 Task: For heading  Tahoma with underline.  font size for heading20,  'Change the font style of data to'Arial.  and font size to 12,  Change the alignment of both headline & data to Align left.  In the sheet  Excel Workbook Spreadsheet Template
Action: Mouse moved to (67, 130)
Screenshot: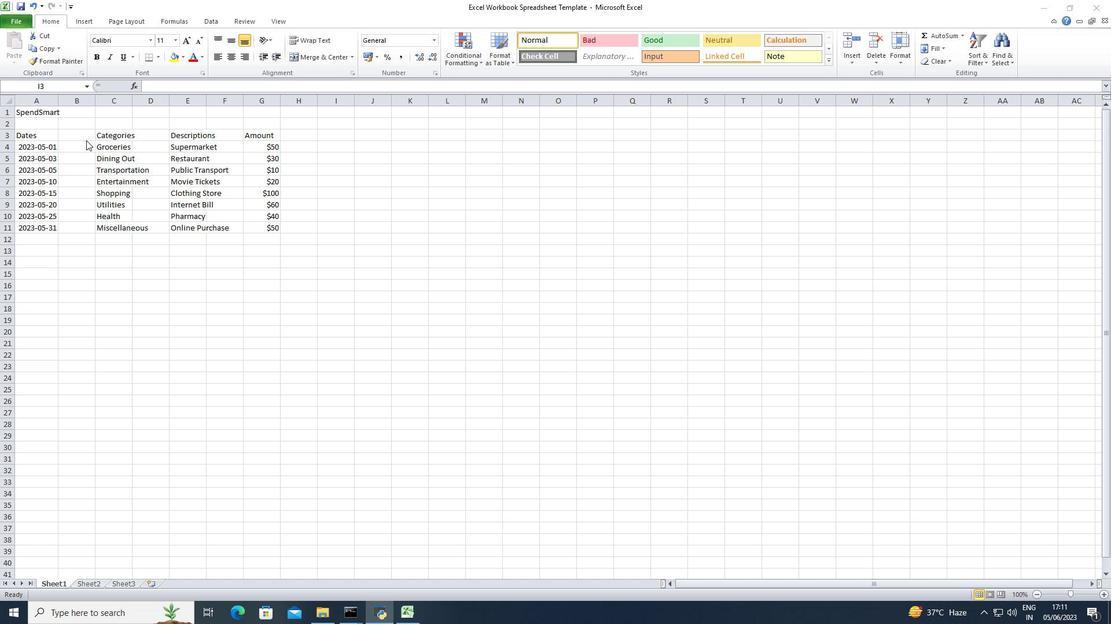 
Action: Mouse pressed left at (67, 130)
Screenshot: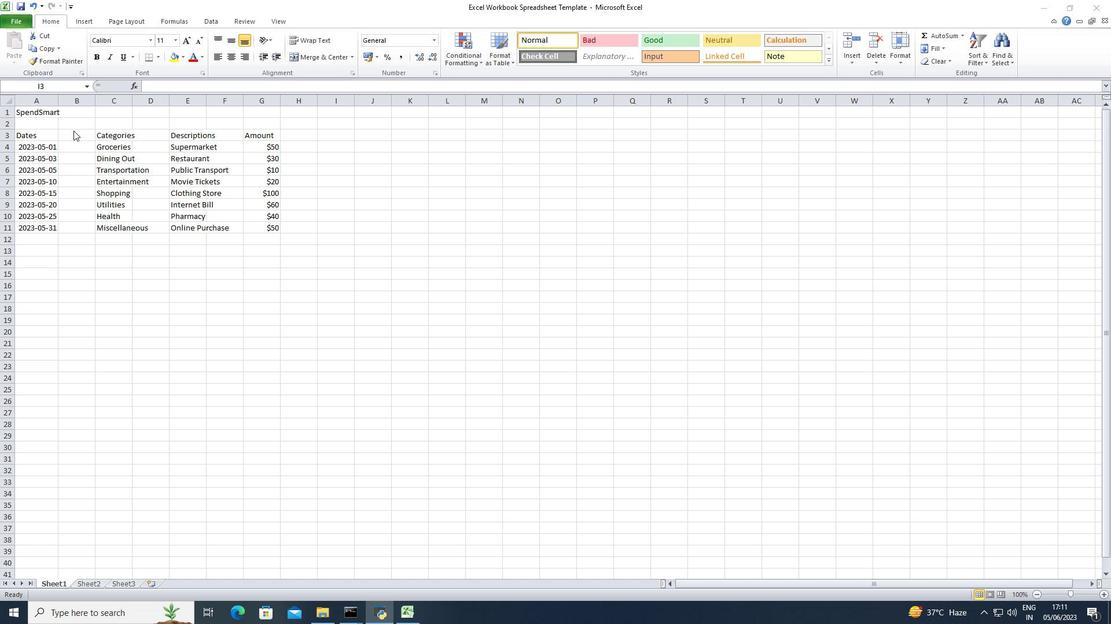 
Action: Mouse moved to (23, 114)
Screenshot: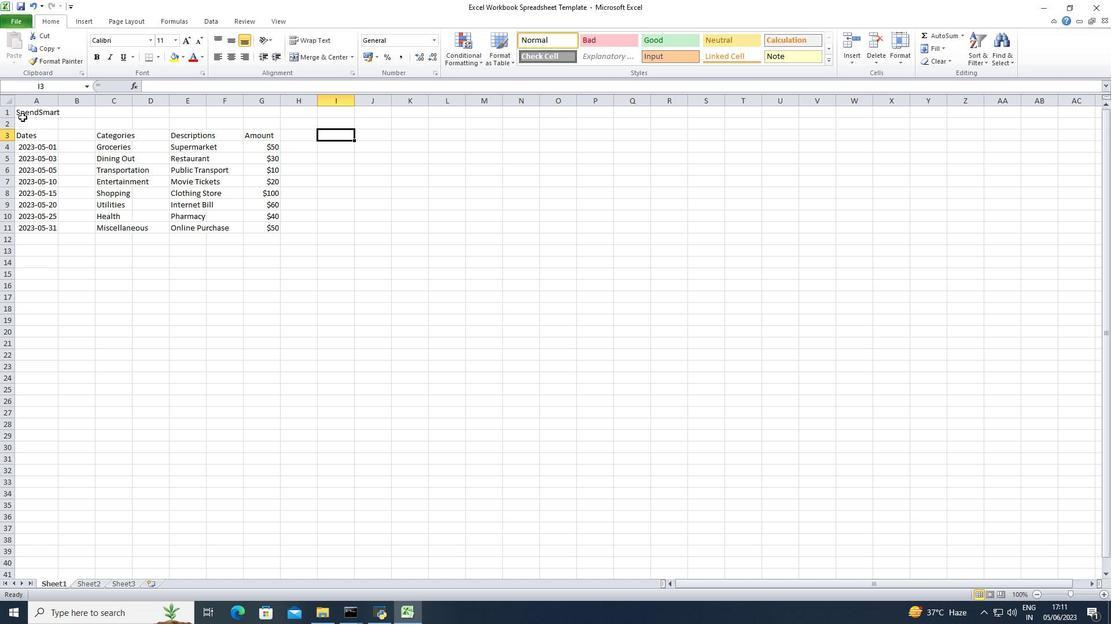 
Action: Mouse pressed left at (23, 114)
Screenshot: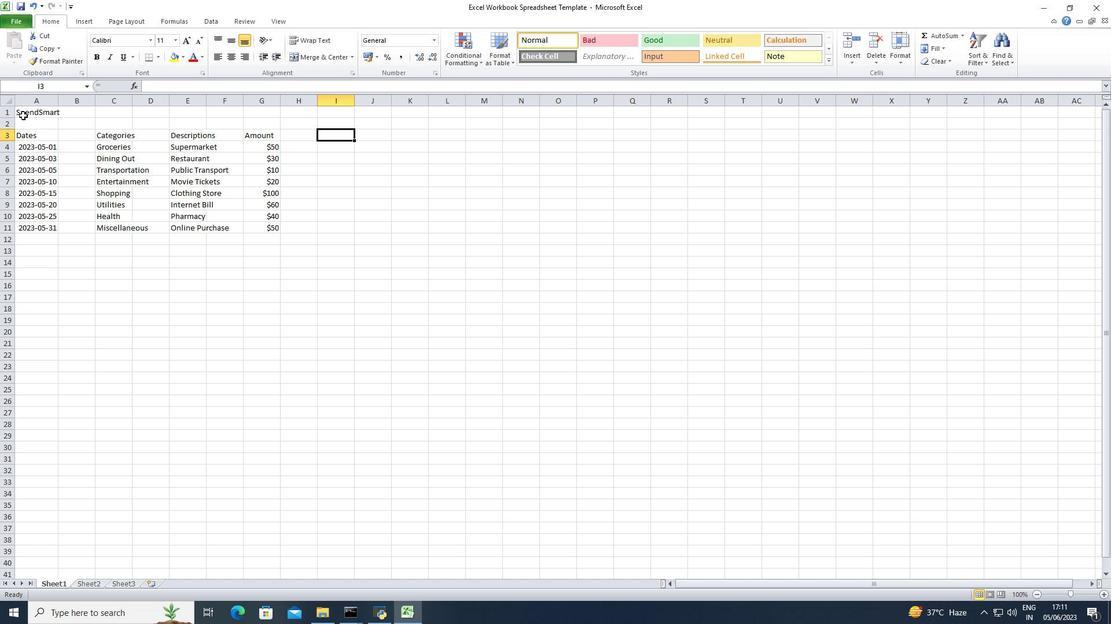 
Action: Mouse moved to (122, 42)
Screenshot: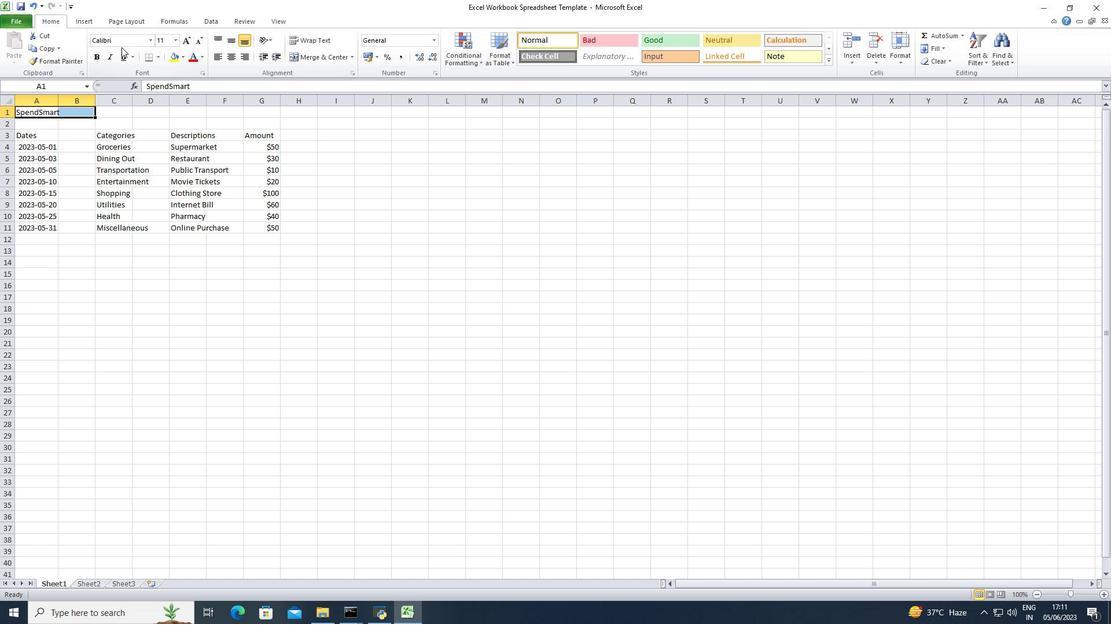 
Action: Mouse pressed left at (122, 42)
Screenshot: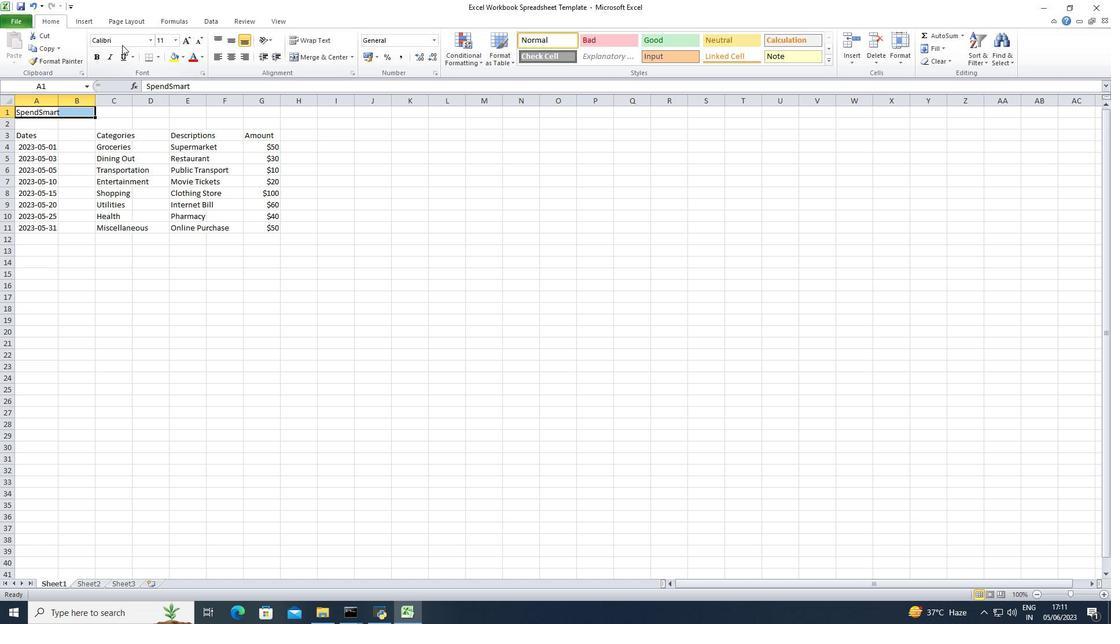 
Action: Key pressed <Key.shift>Tahoma<Key.enter>
Screenshot: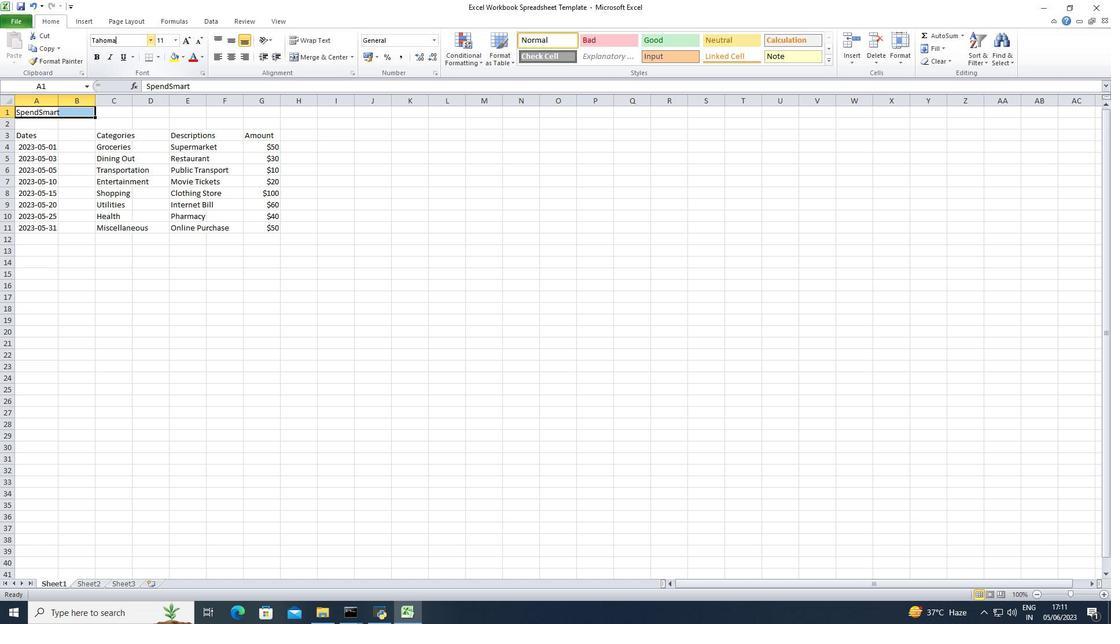 
Action: Mouse moved to (123, 53)
Screenshot: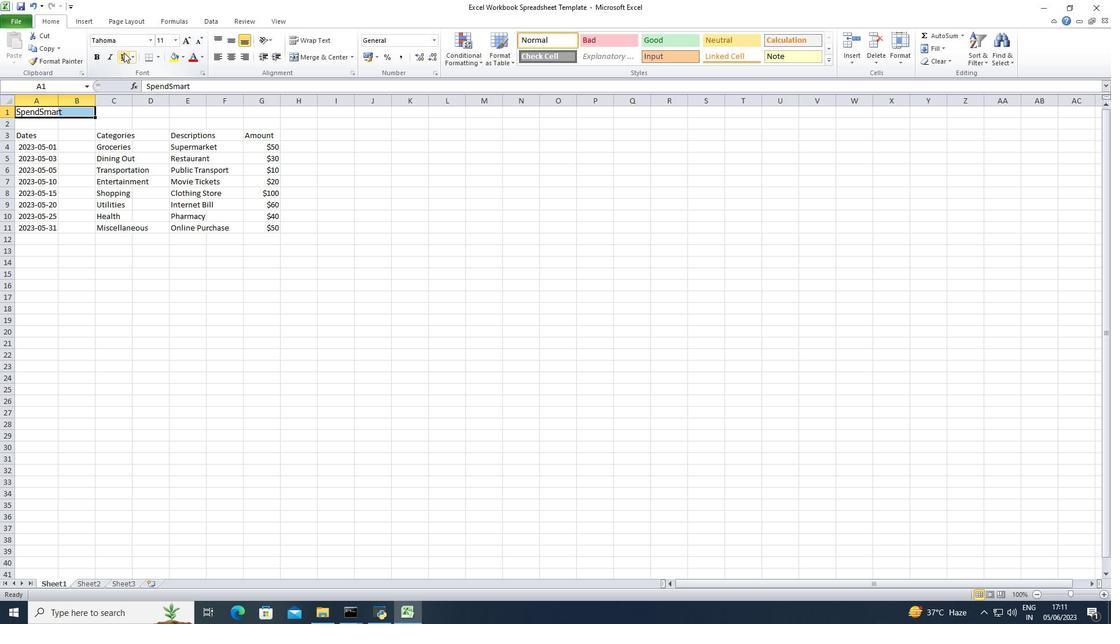 
Action: Mouse pressed left at (123, 53)
Screenshot: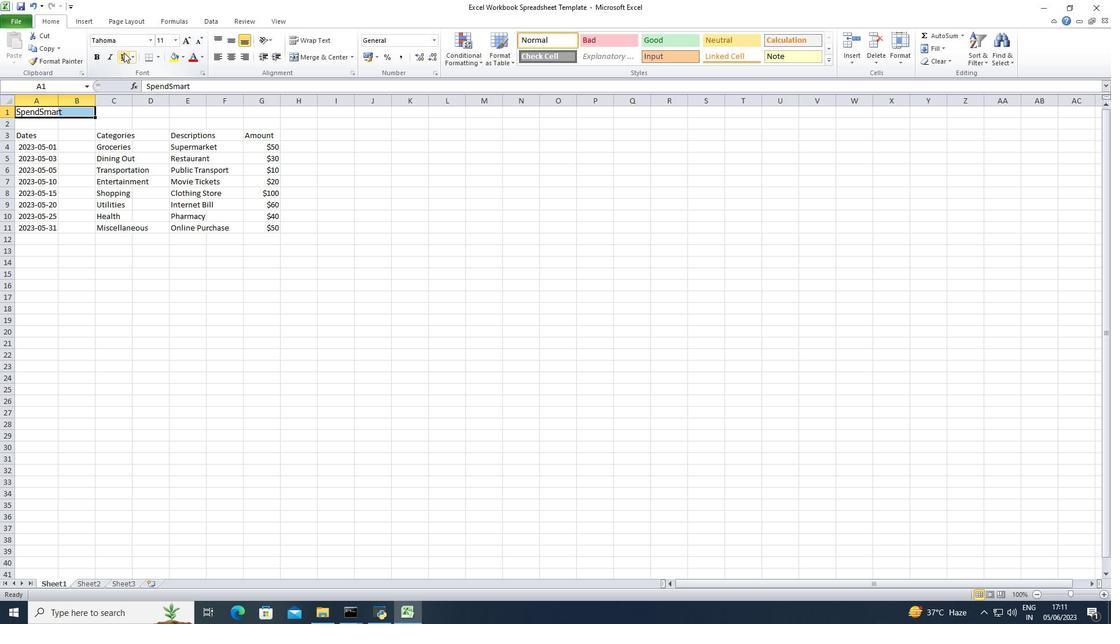 
Action: Mouse moved to (174, 41)
Screenshot: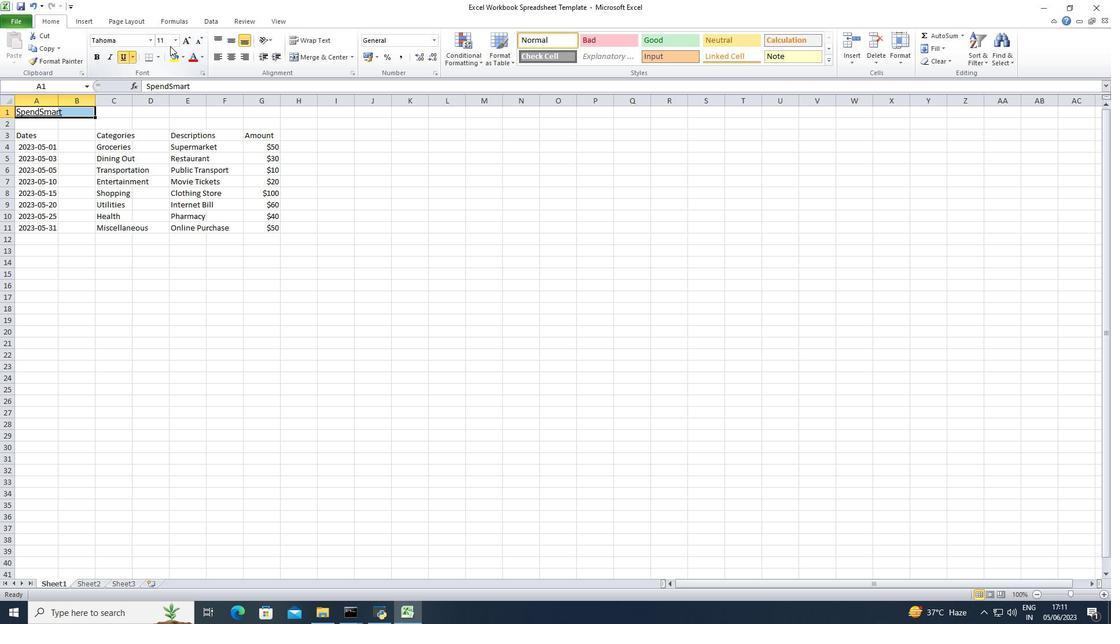 
Action: Mouse pressed left at (174, 41)
Screenshot: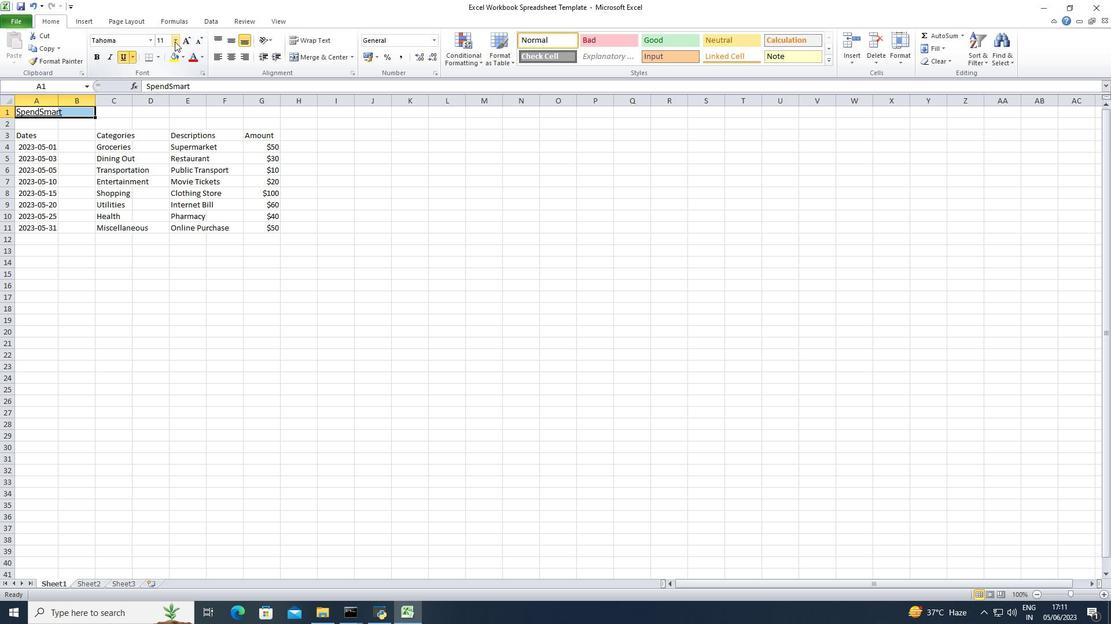 
Action: Mouse moved to (164, 130)
Screenshot: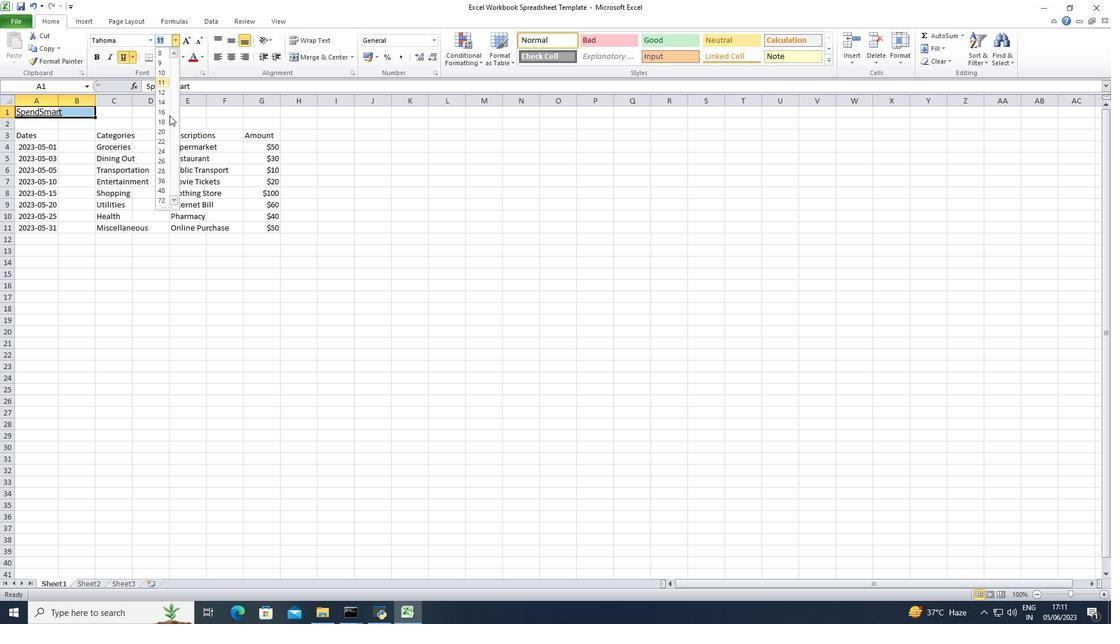 
Action: Mouse pressed left at (164, 130)
Screenshot: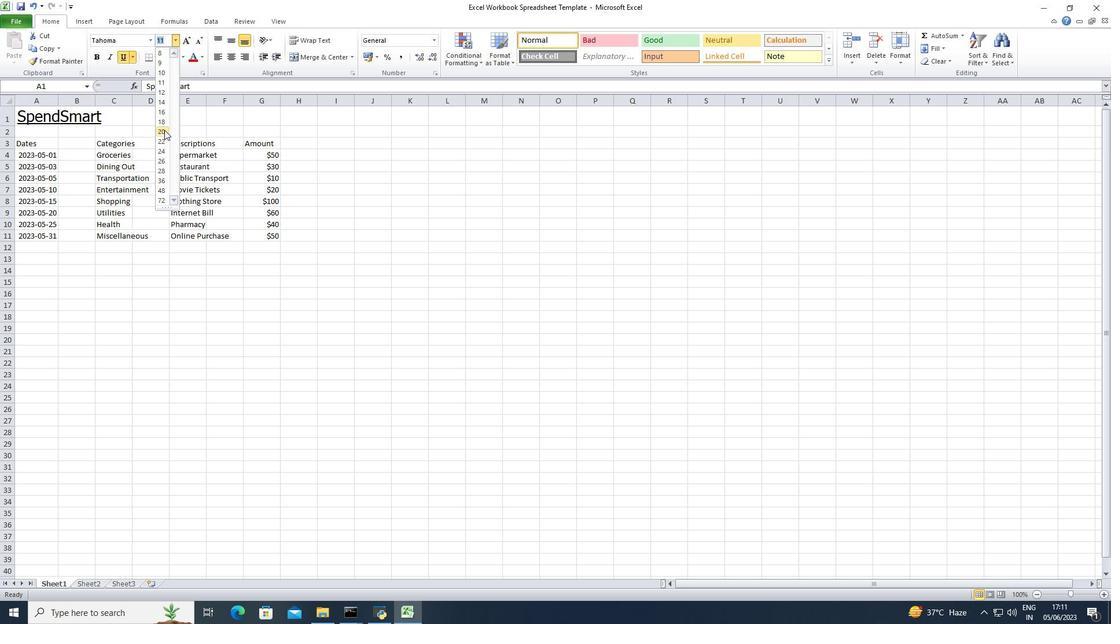 
Action: Mouse moved to (41, 148)
Screenshot: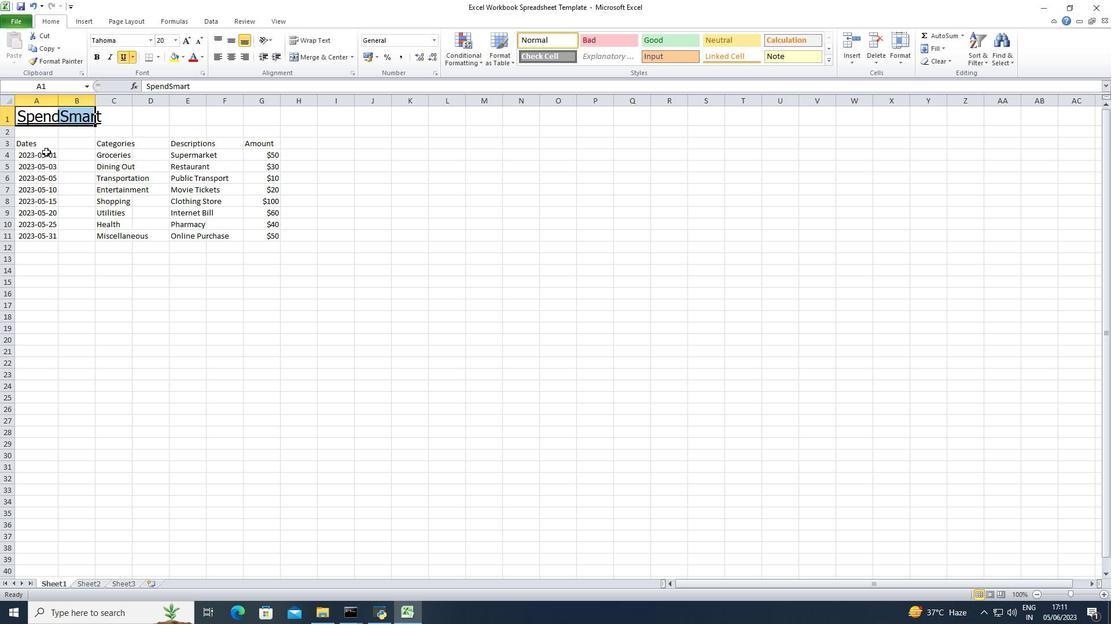 
Action: Mouse pressed left at (41, 148)
Screenshot: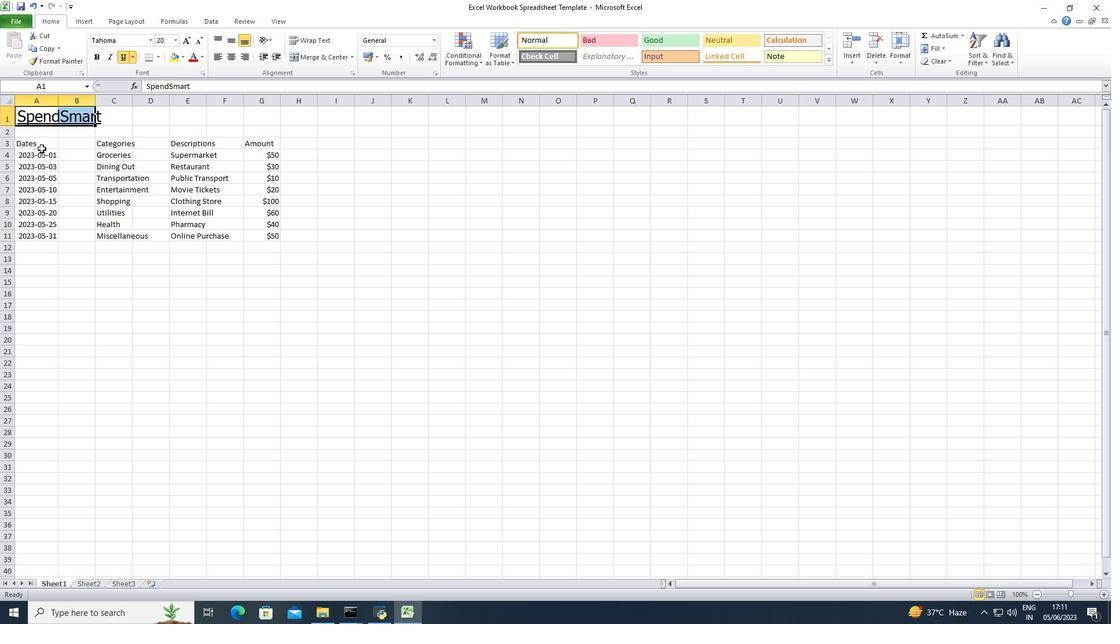 
Action: Mouse moved to (122, 43)
Screenshot: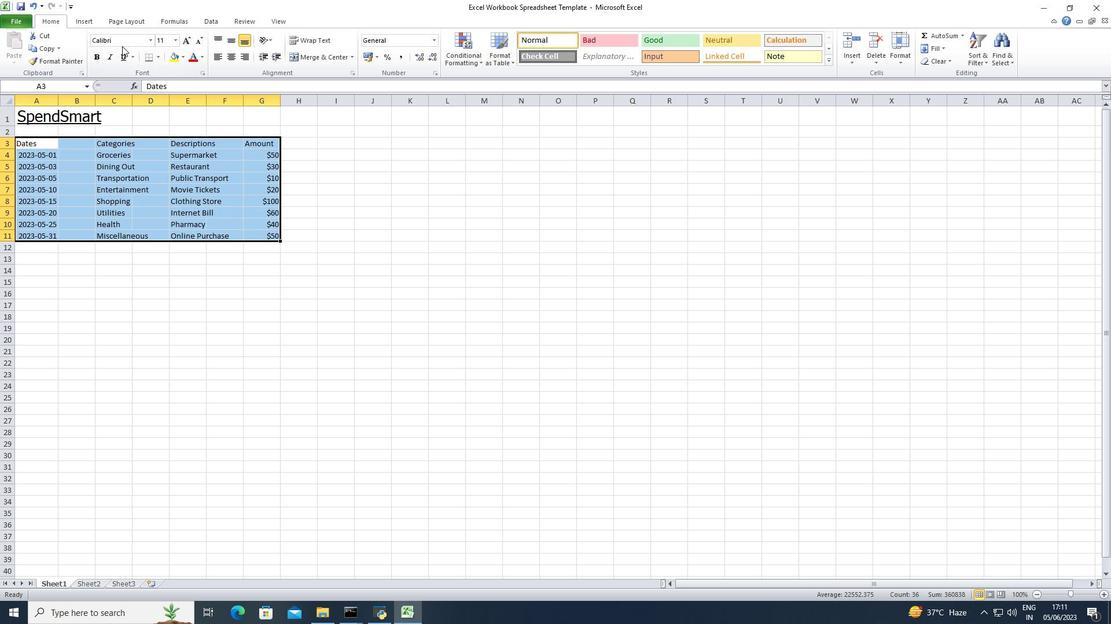 
Action: Mouse pressed left at (122, 43)
Screenshot: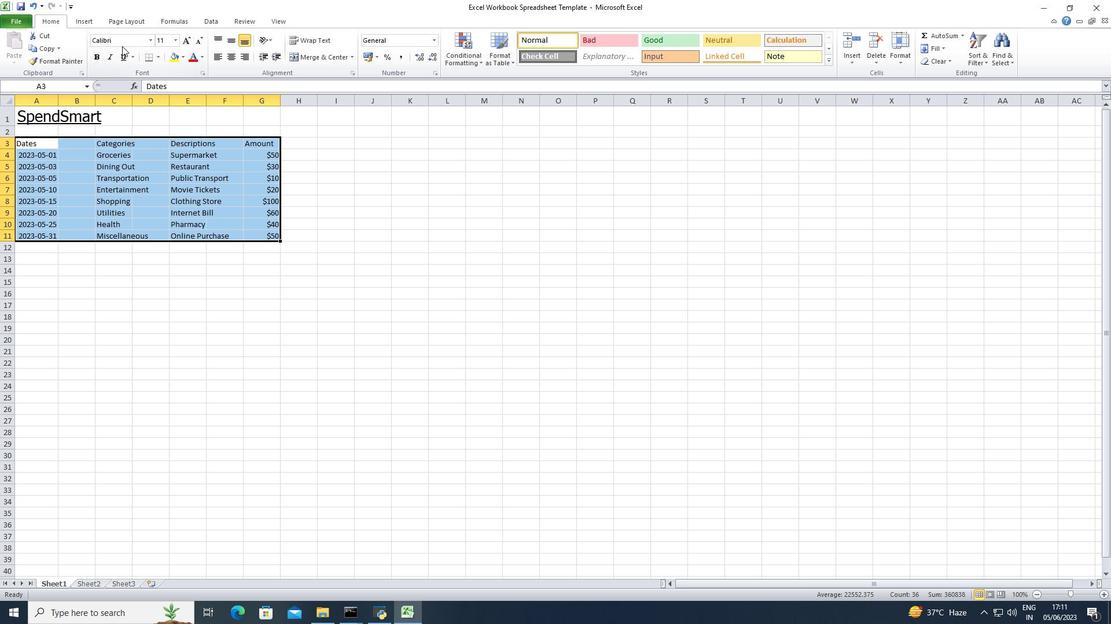 
Action: Key pressed <Key.shift>Arial<Key.enter>
Screenshot: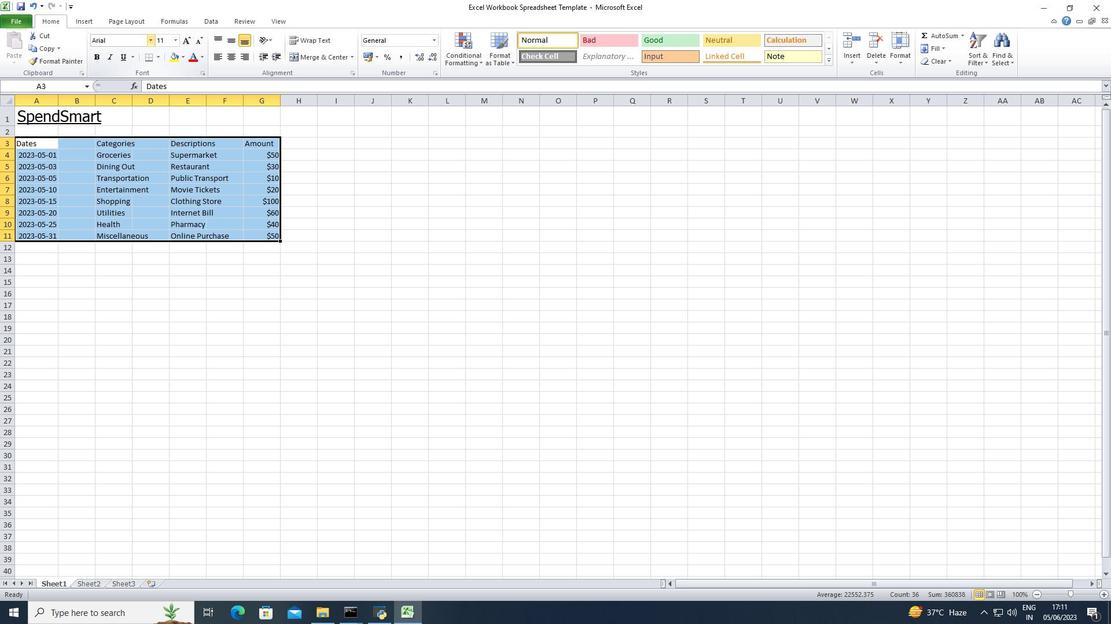 
Action: Mouse moved to (173, 38)
Screenshot: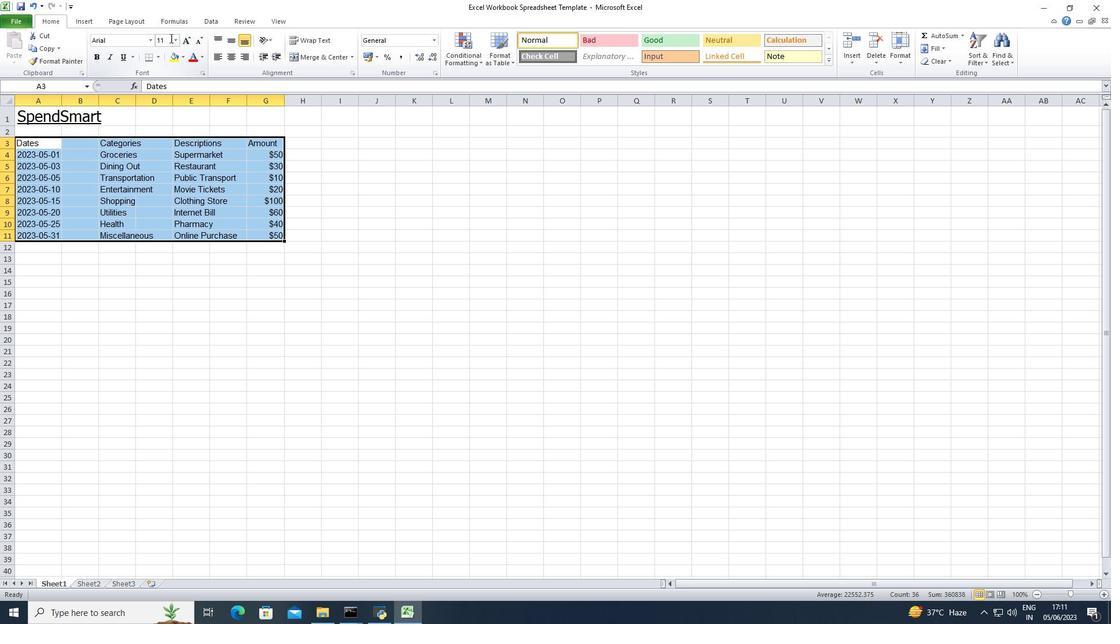 
Action: Mouse pressed left at (173, 38)
Screenshot: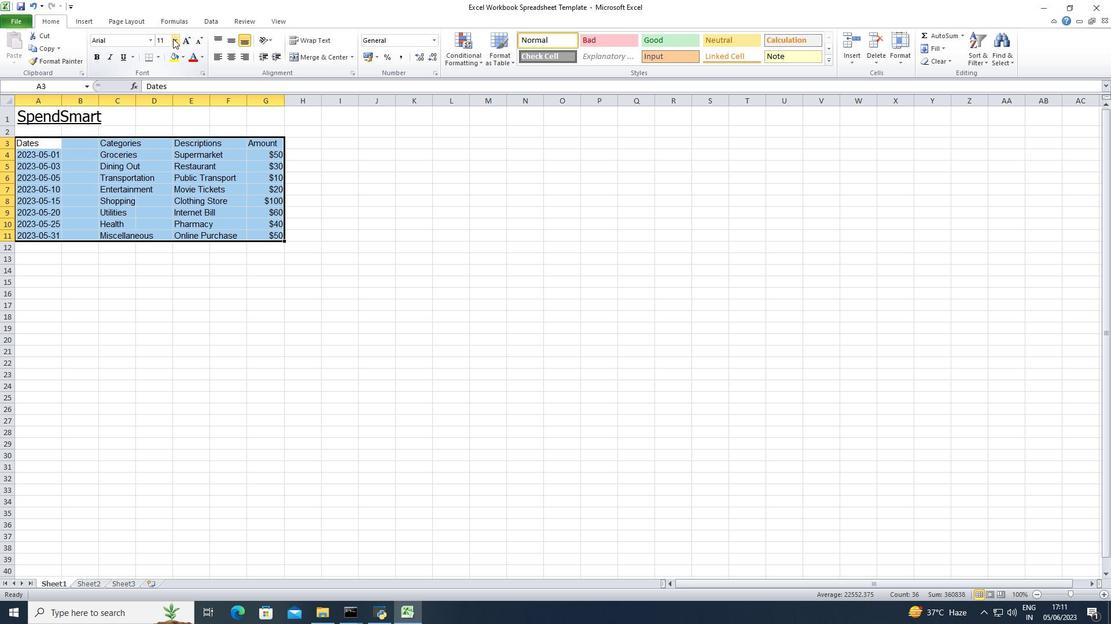 
Action: Mouse moved to (158, 93)
Screenshot: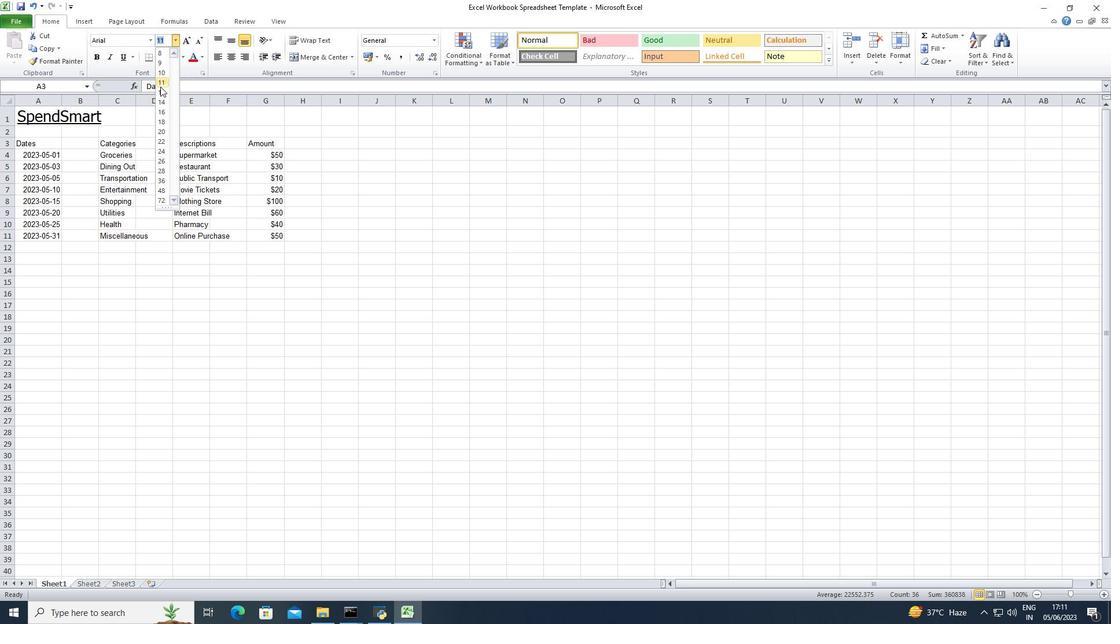 
Action: Mouse pressed left at (158, 93)
Screenshot: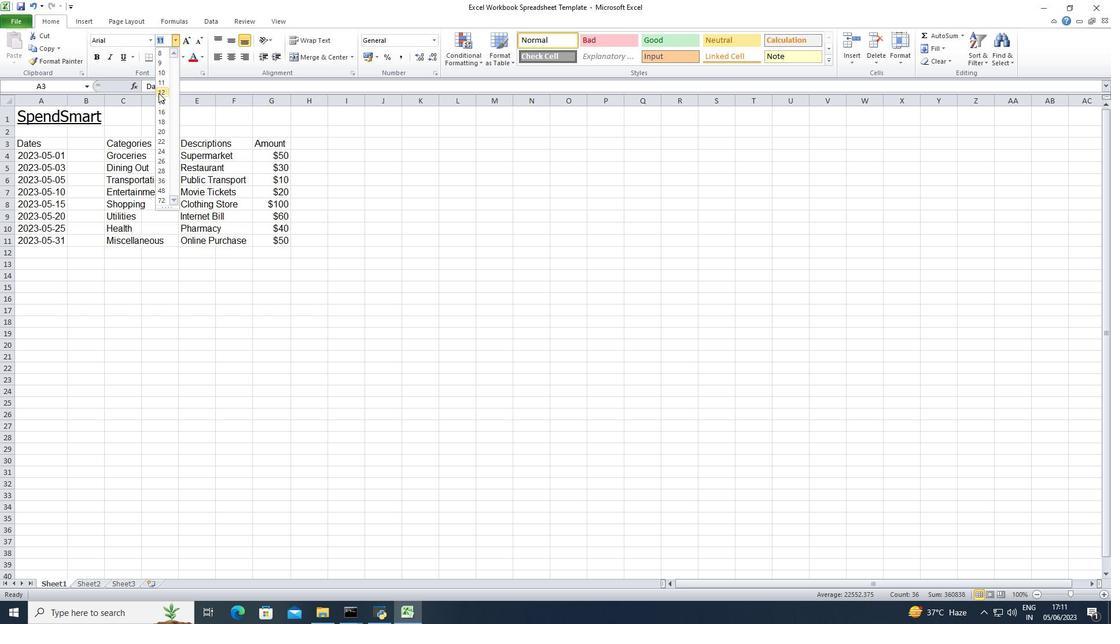 
Action: Mouse moved to (218, 59)
Screenshot: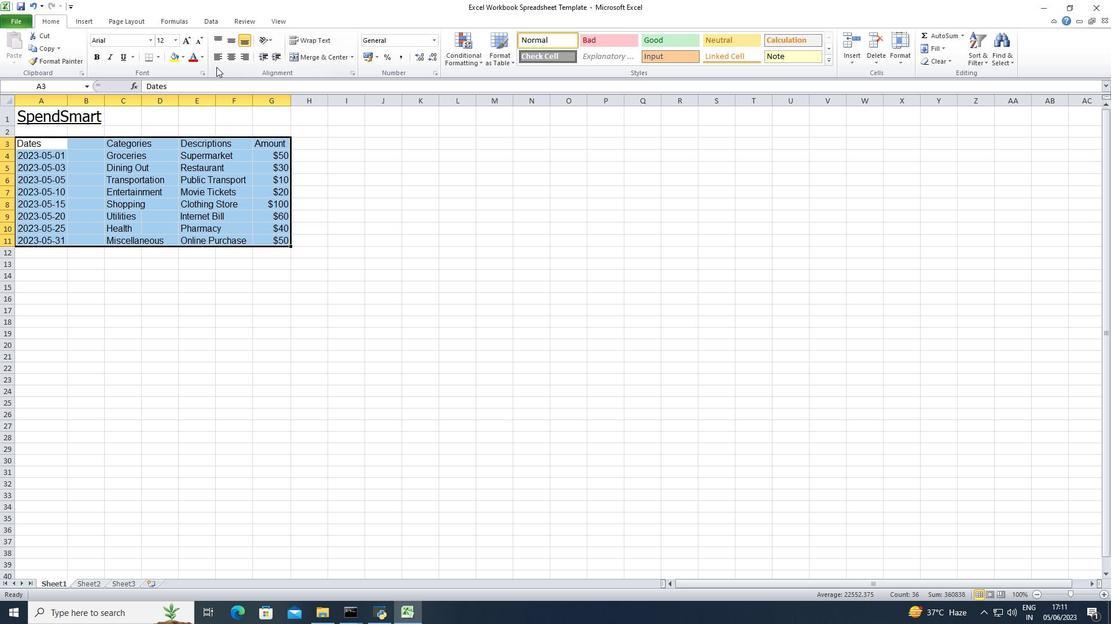 
Action: Mouse pressed left at (218, 59)
Screenshot: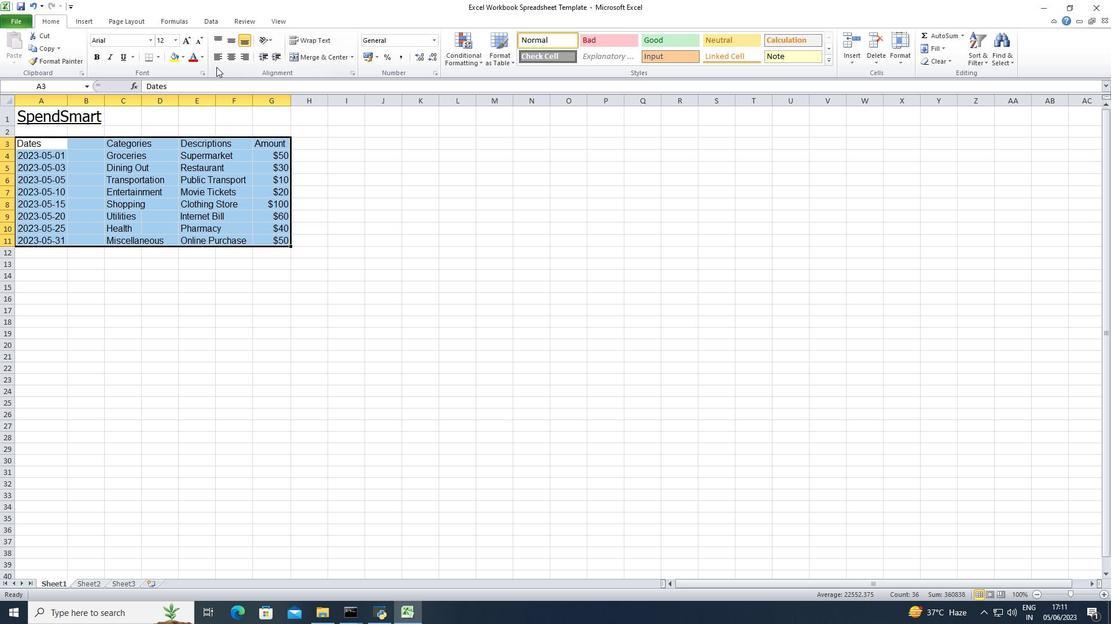 
Action: Mouse moved to (25, 116)
Screenshot: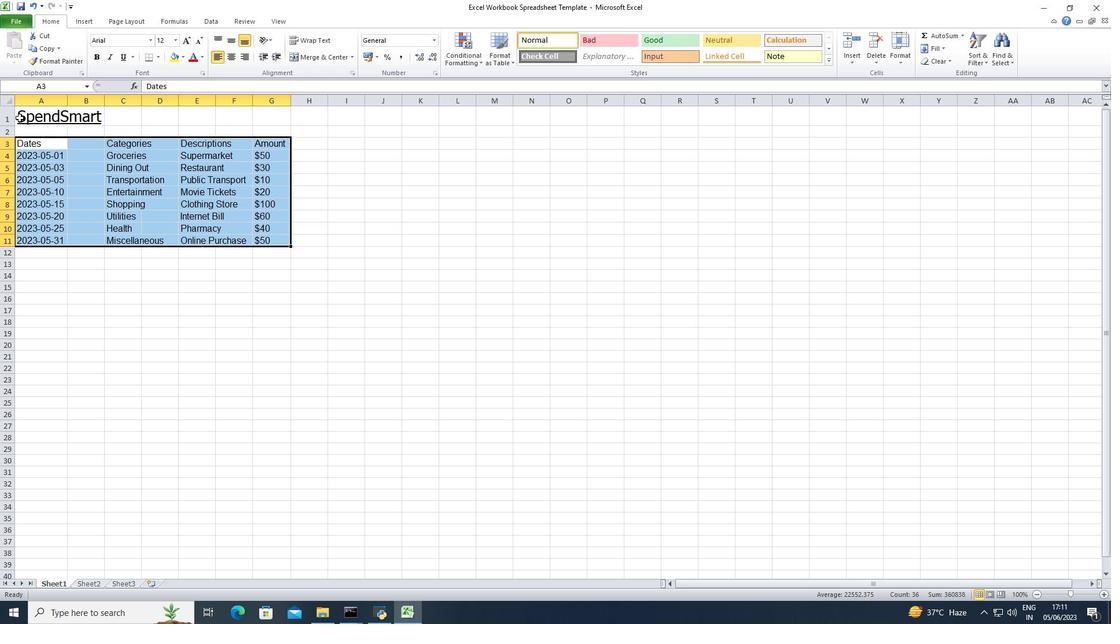 
Action: Mouse pressed left at (25, 116)
Screenshot: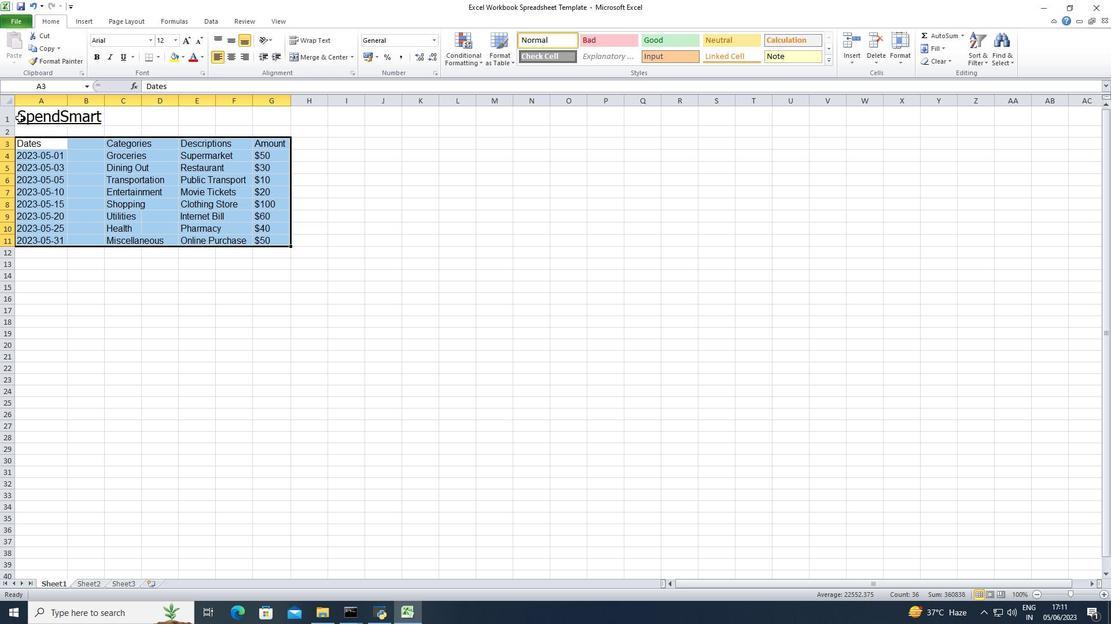 
Action: Mouse moved to (215, 54)
Screenshot: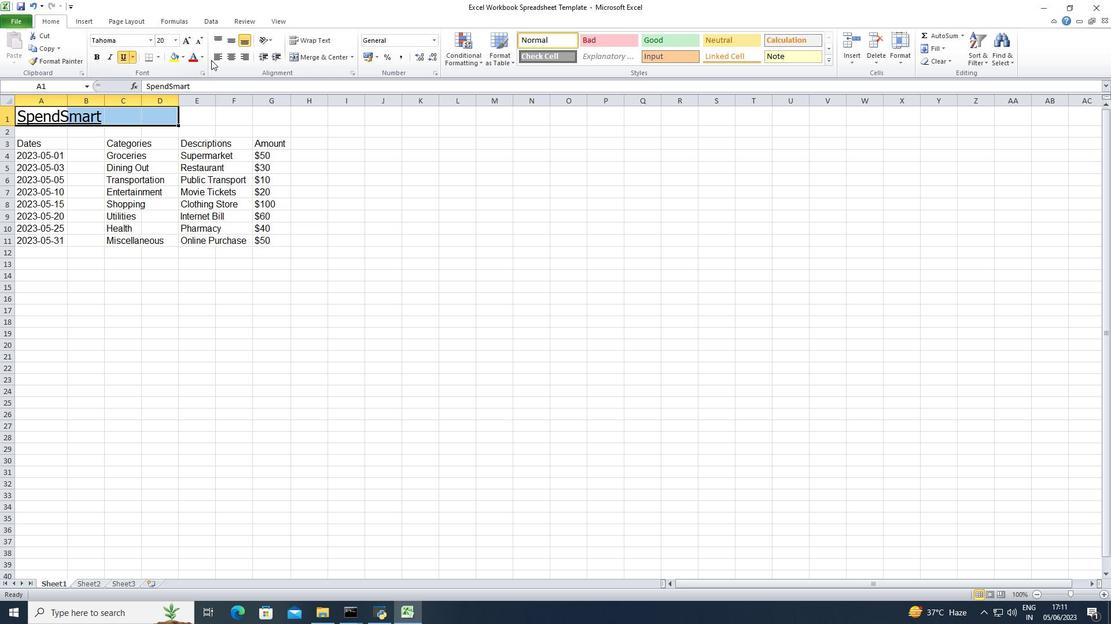 
Action: Mouse pressed left at (215, 54)
Screenshot: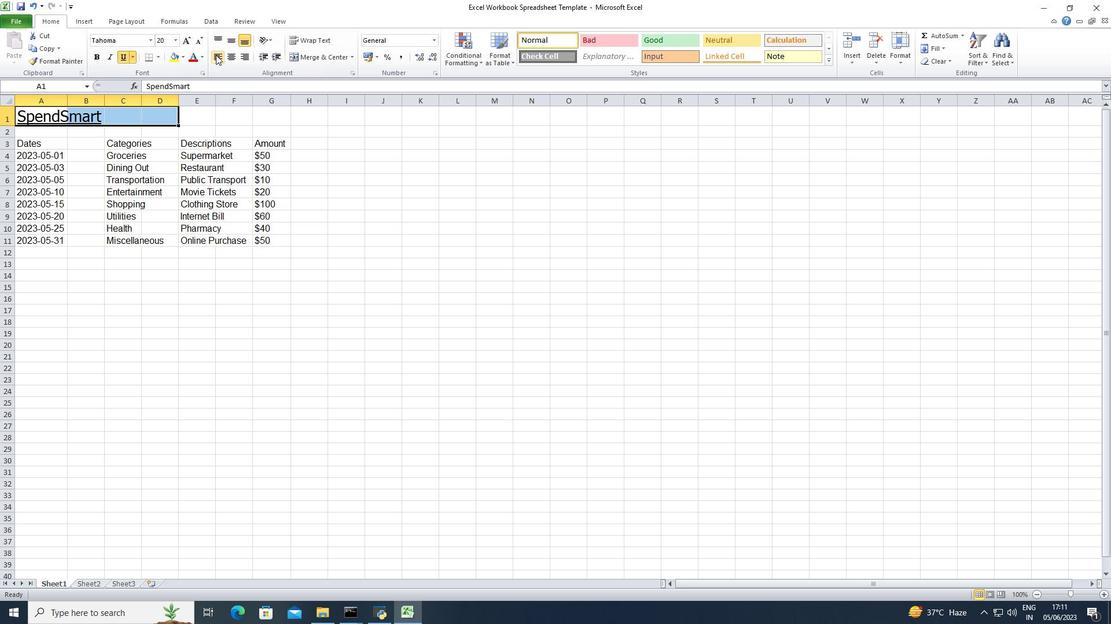
Action: Mouse moved to (461, 214)
Screenshot: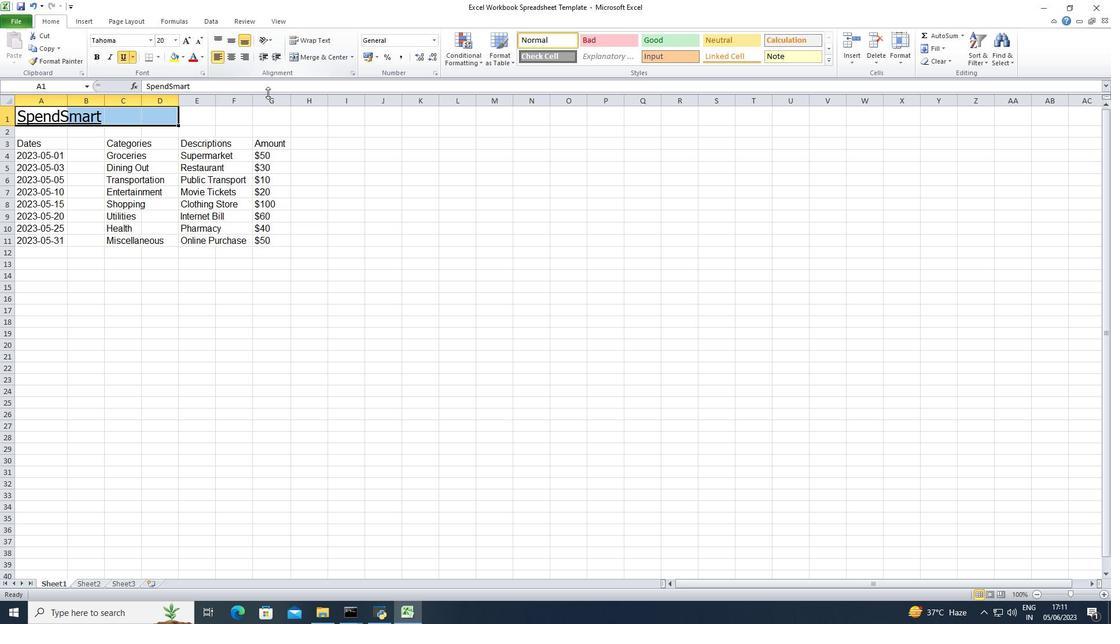 
Action: Mouse pressed left at (461, 214)
Screenshot: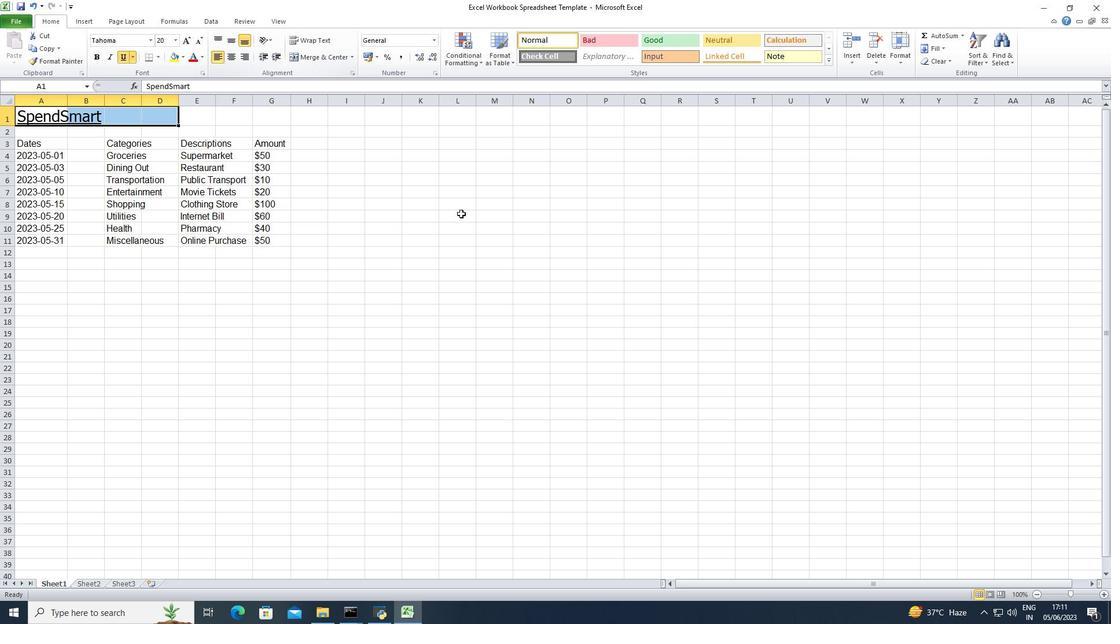 
